 Task: Set the Billing contact to 'match regex' while find customer
Action: Mouse moved to (140, 19)
Screenshot: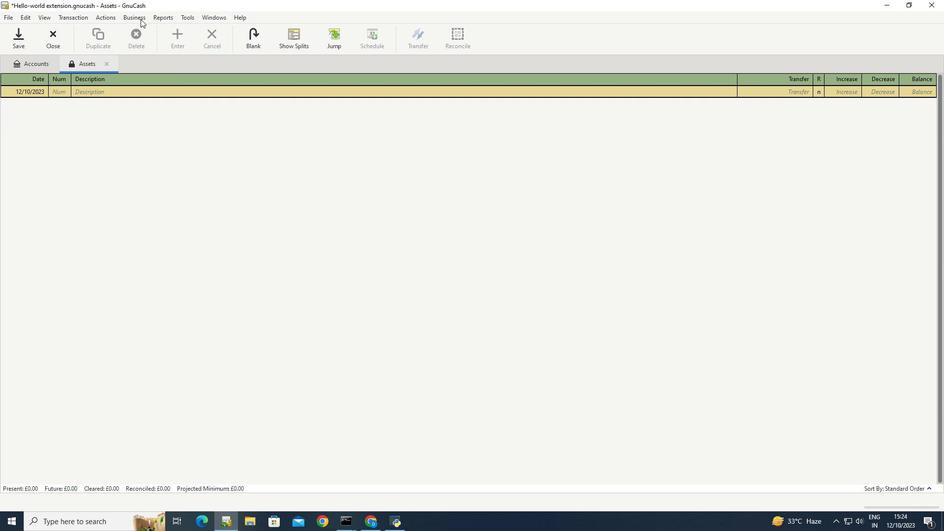 
Action: Mouse pressed left at (140, 19)
Screenshot: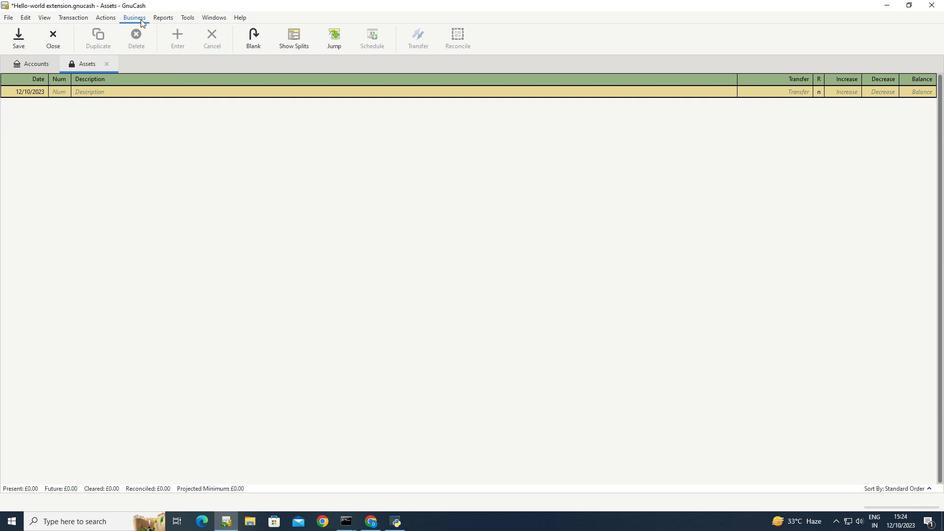 
Action: Mouse moved to (252, 56)
Screenshot: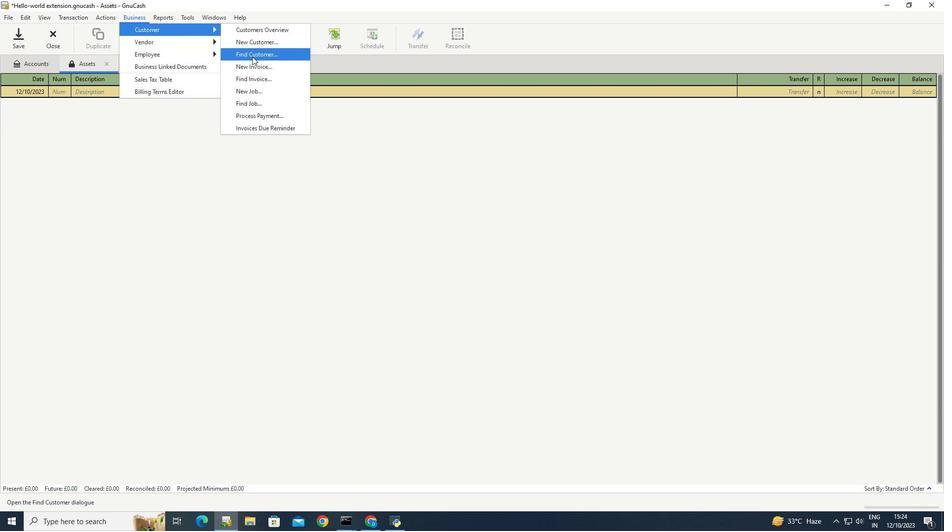 
Action: Mouse pressed left at (252, 56)
Screenshot: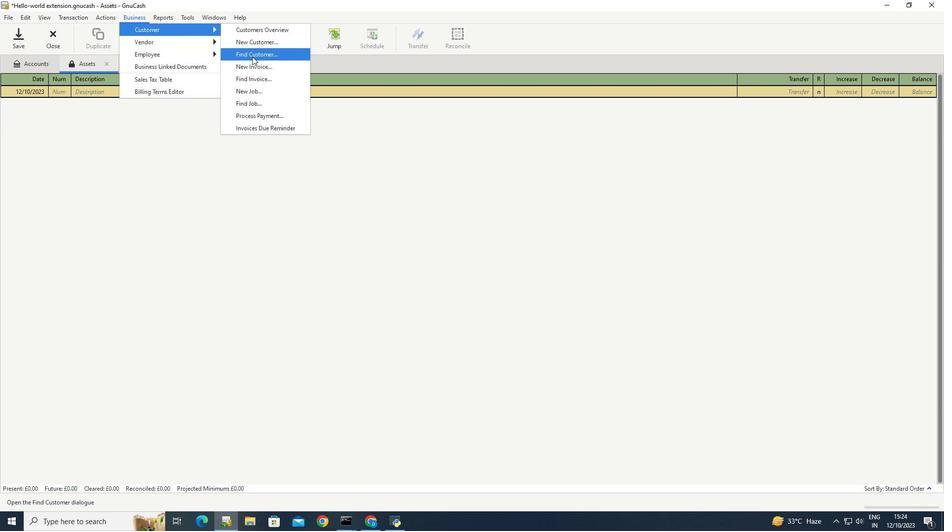 
Action: Mouse moved to (362, 230)
Screenshot: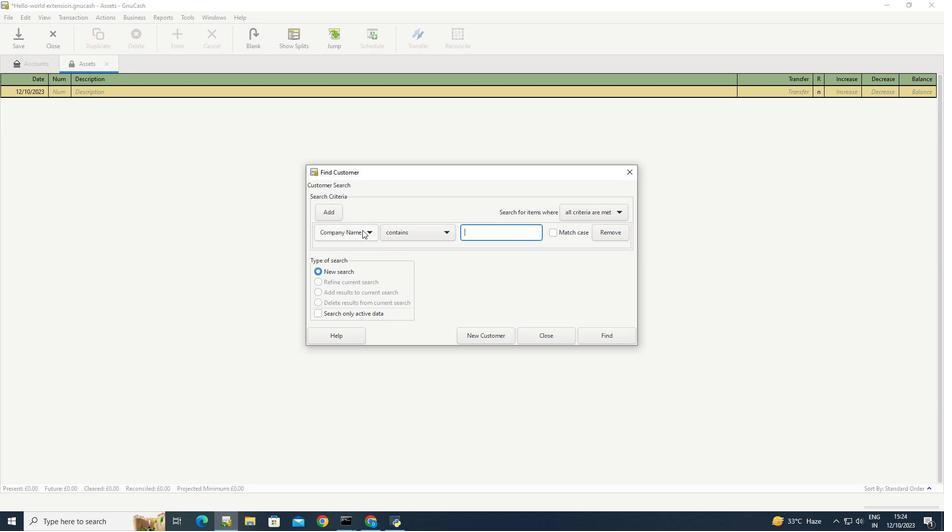 
Action: Mouse pressed left at (362, 230)
Screenshot: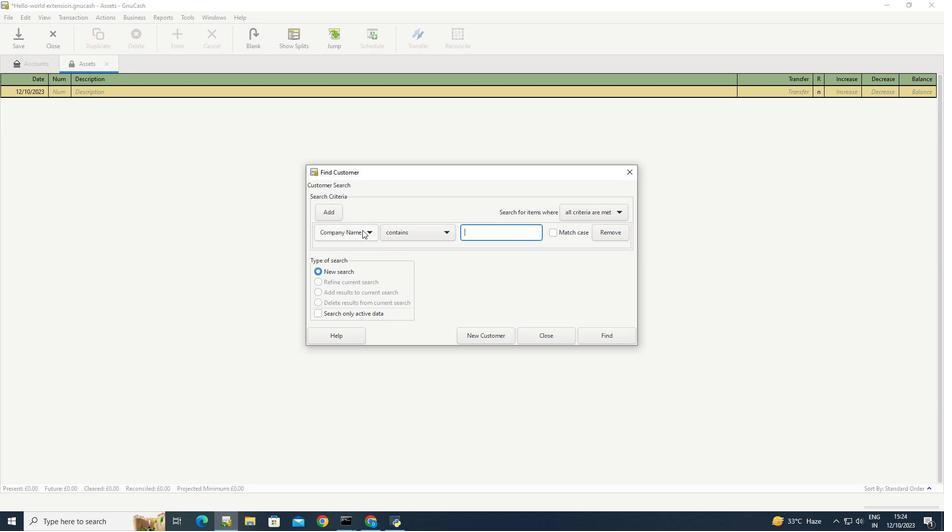 
Action: Mouse moved to (348, 262)
Screenshot: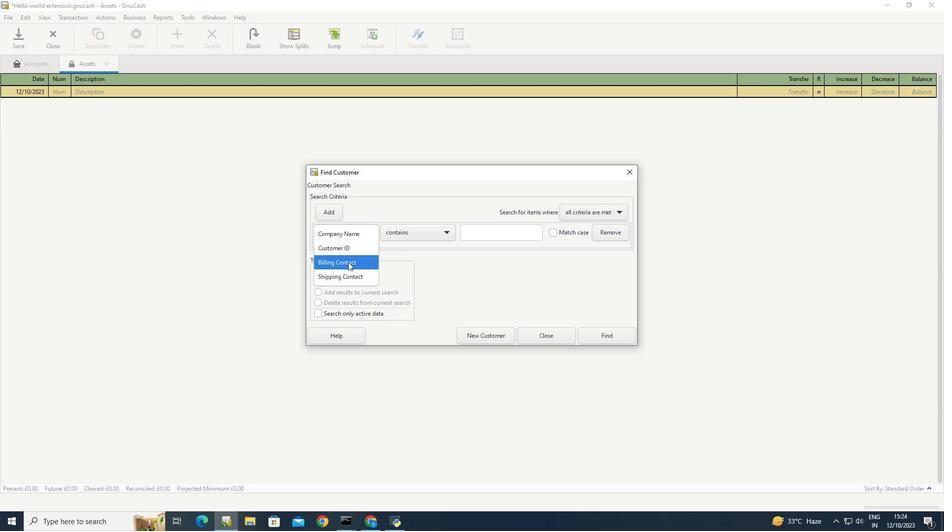
Action: Mouse pressed left at (348, 262)
Screenshot: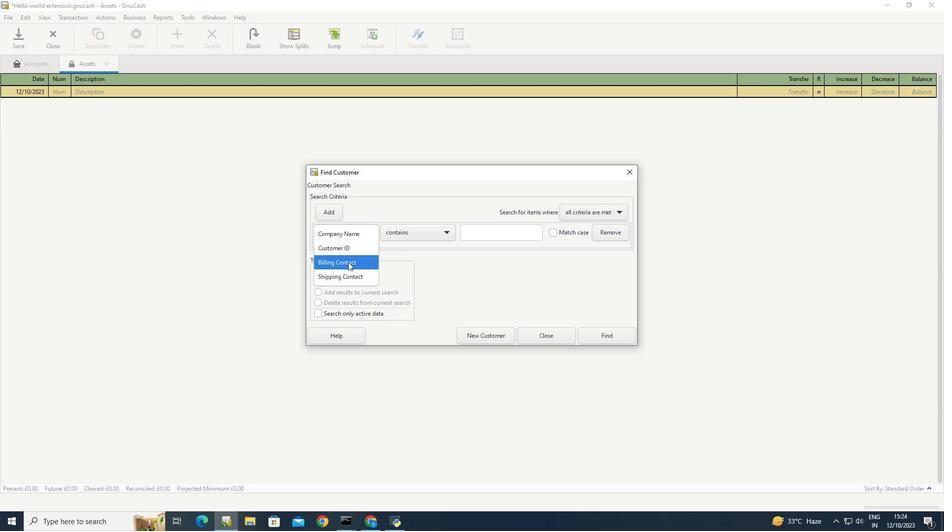 
Action: Mouse moved to (445, 229)
Screenshot: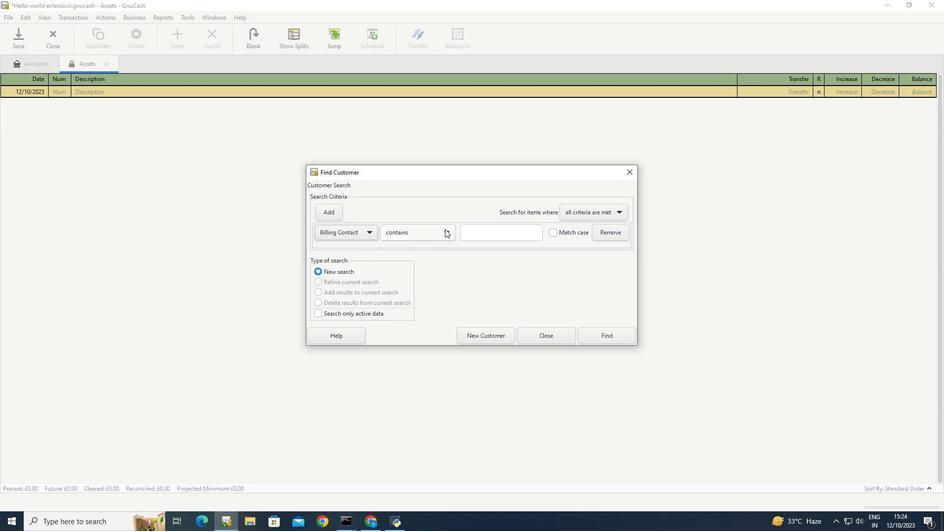 
Action: Mouse pressed left at (445, 229)
Screenshot: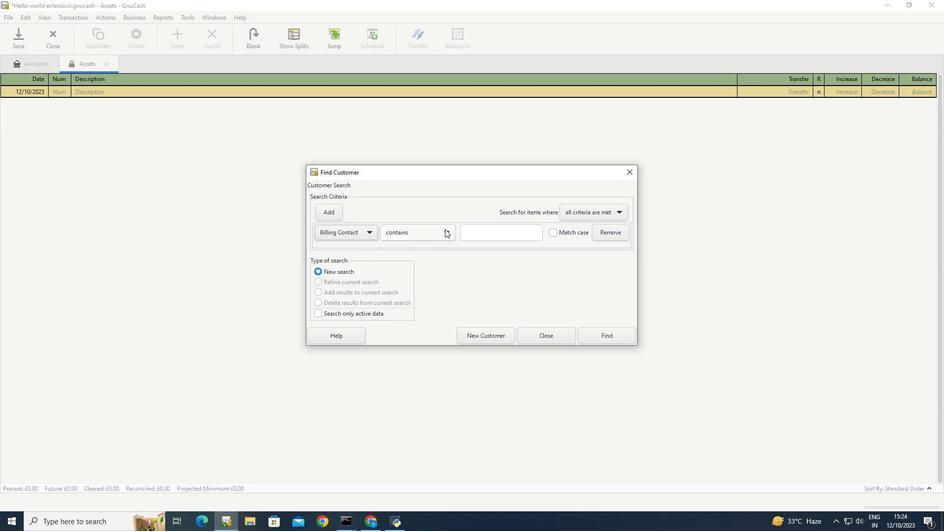 
Action: Mouse moved to (421, 263)
Screenshot: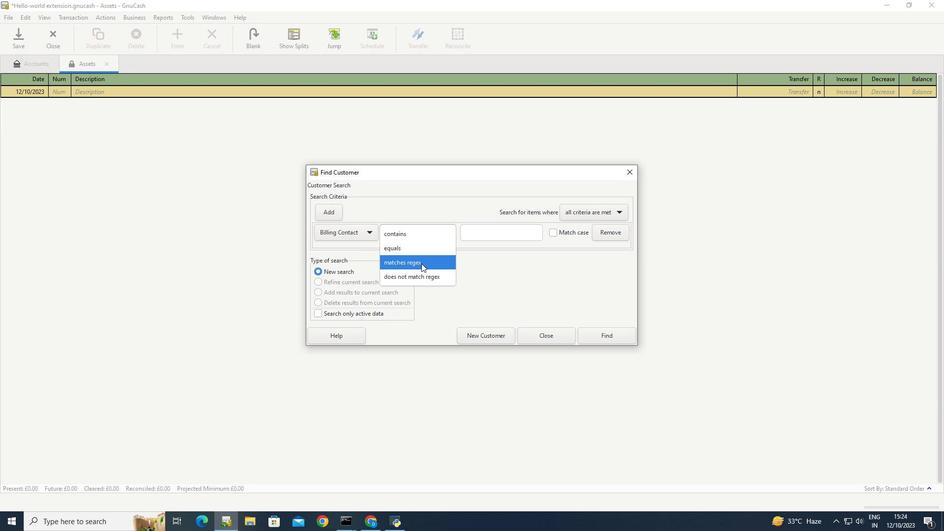 
Action: Mouse pressed left at (421, 263)
Screenshot: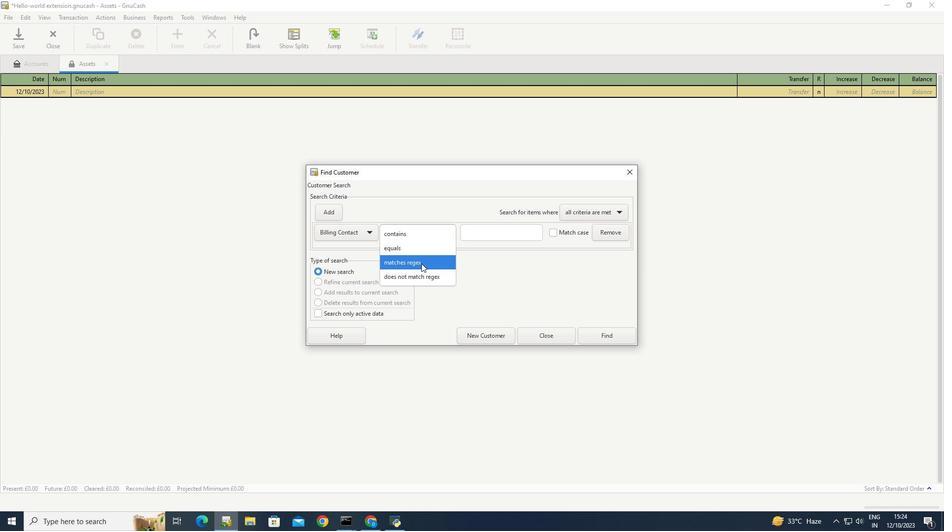 
Action: Mouse moved to (520, 292)
Screenshot: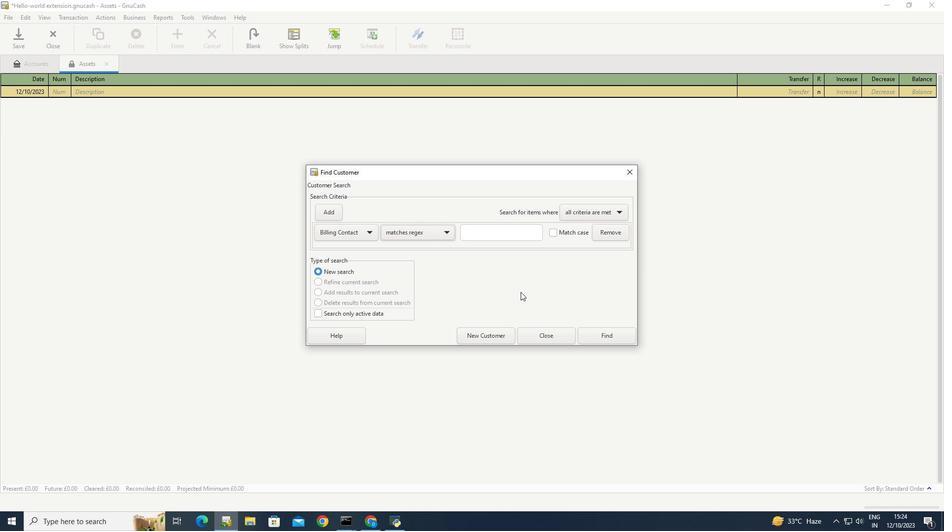 
Action: Mouse pressed left at (520, 292)
Screenshot: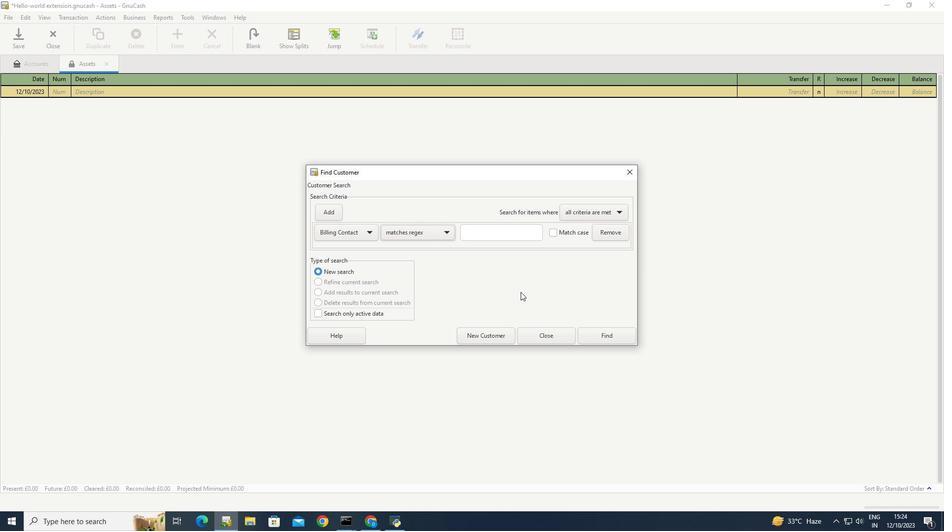 
